 Task: Create New Customer with Customer Name: Catering by Jets Pizza, Billing Address Line1: 4735 Huntz Lane, Billing Address Line2:  Bolton, Billing Address Line3:  Massachusetts 01740
Action: Mouse moved to (166, 27)
Screenshot: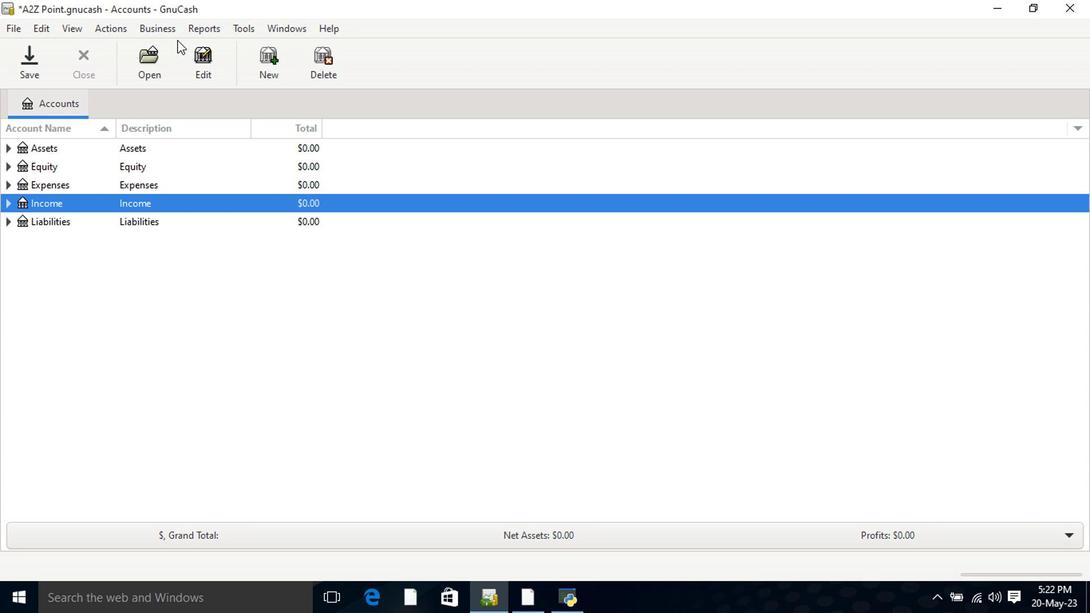 
Action: Mouse pressed left at (166, 27)
Screenshot: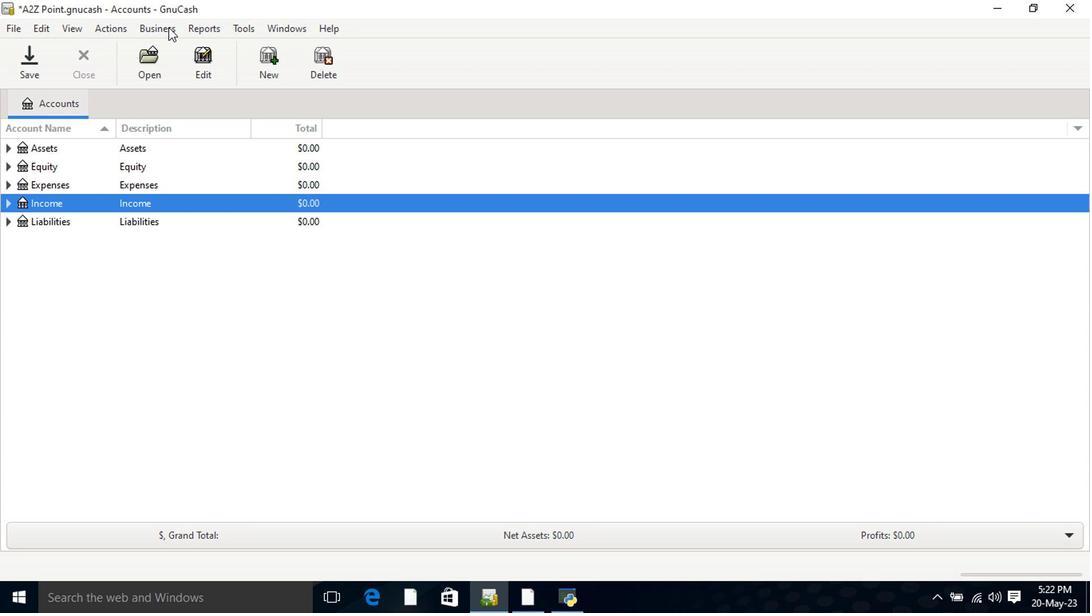 
Action: Mouse moved to (348, 75)
Screenshot: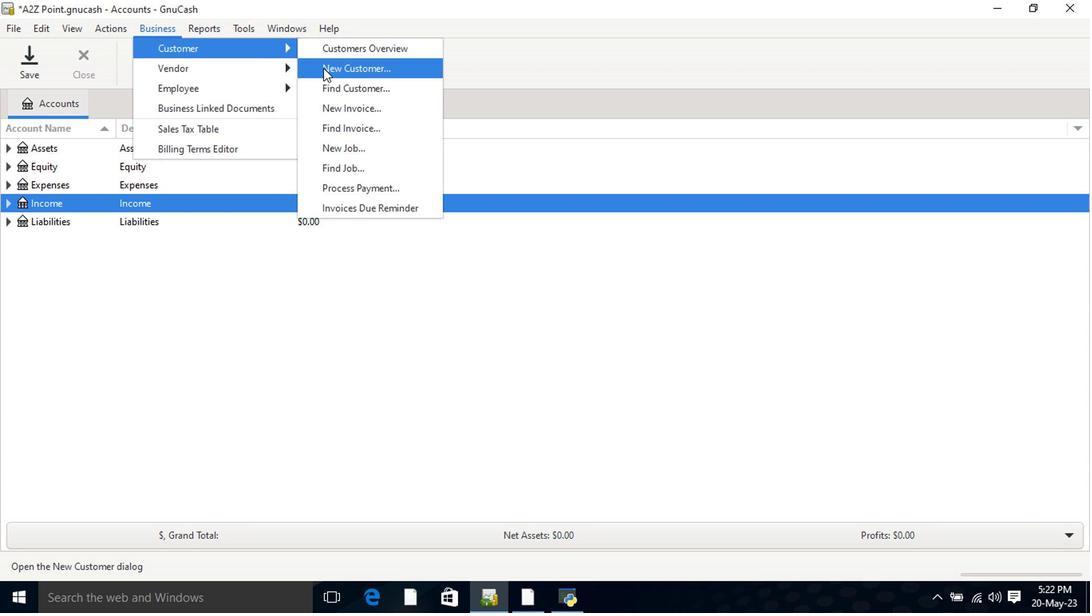 
Action: Mouse pressed left at (348, 75)
Screenshot: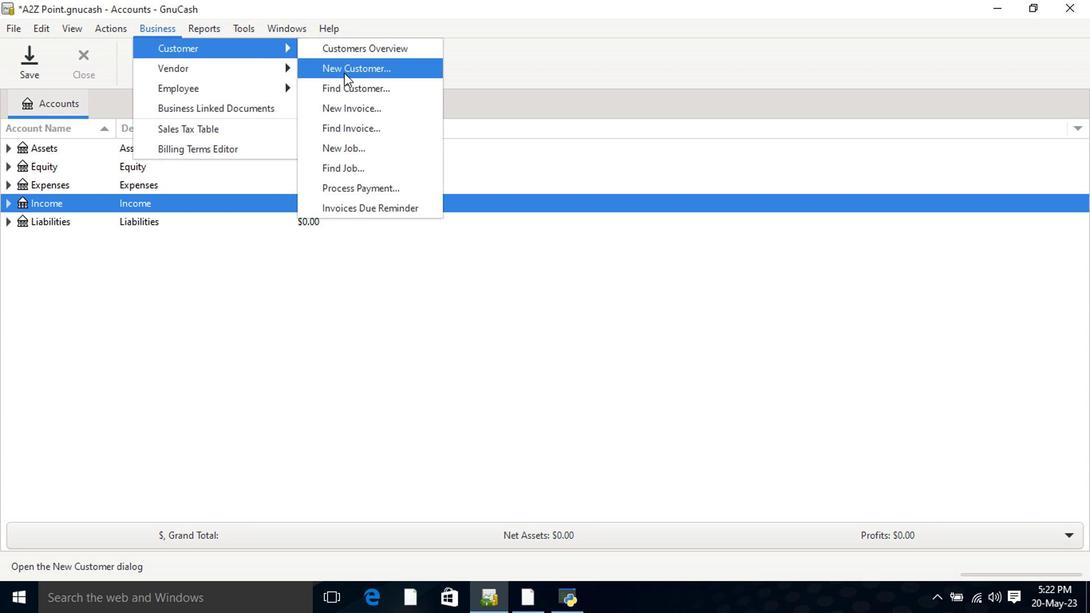 
Action: Mouse moved to (610, 285)
Screenshot: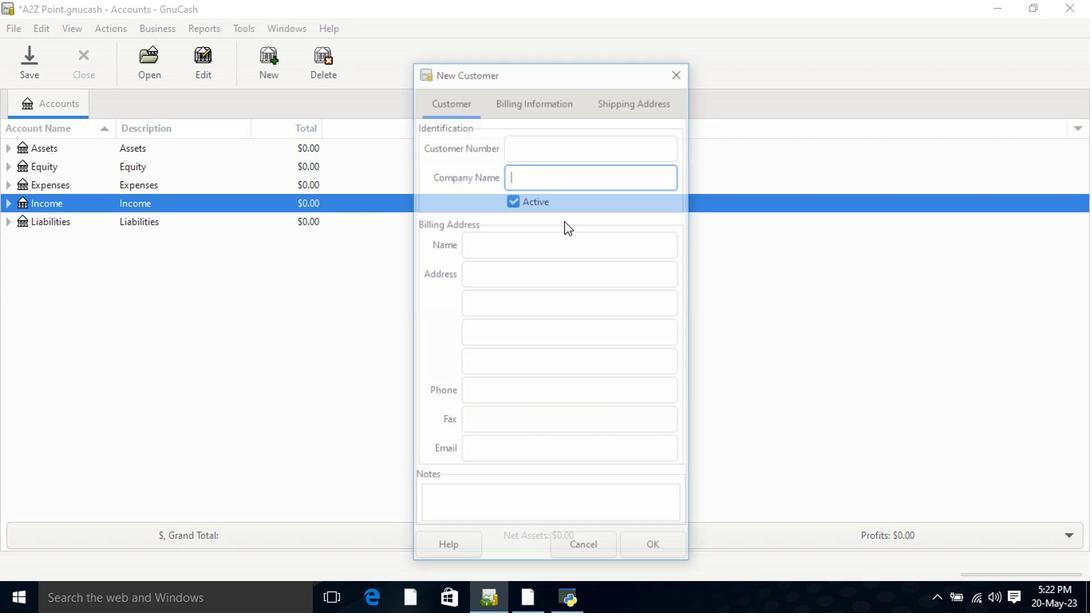 
Action: Key pressed <Key.shift>ERING<Key.tab><Key.tab><Key.tab>4735<Key.space><Key.shift>Huntz<Key.shift>Lane<Key.tab><Key.shift>Bolton<Key.tab><Key.shift>Massachusets<Key.space>01740
Screenshot: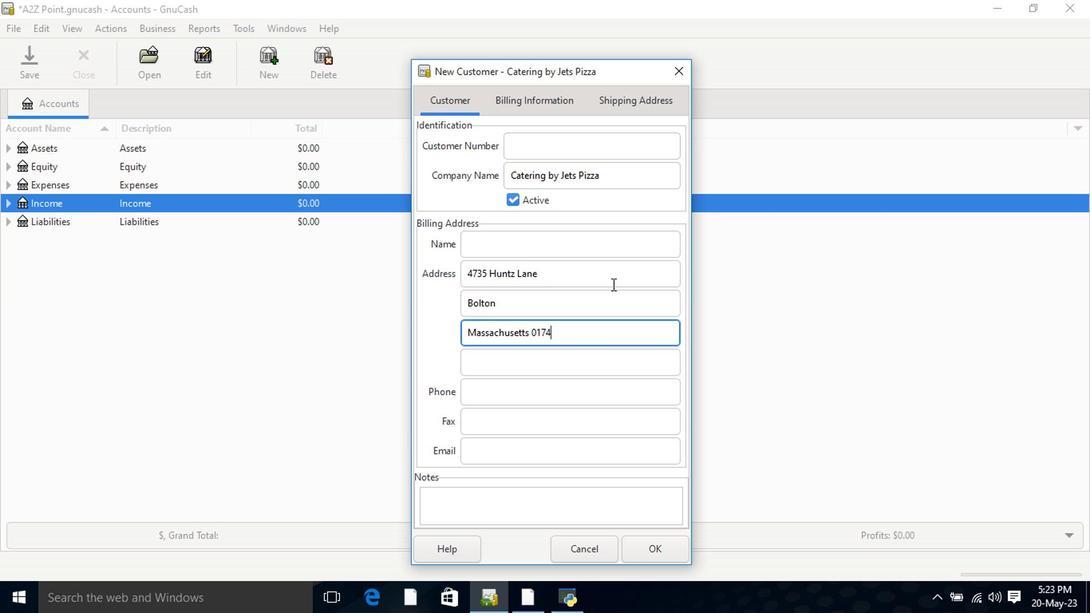
Action: Mouse moved to (653, 552)
Screenshot: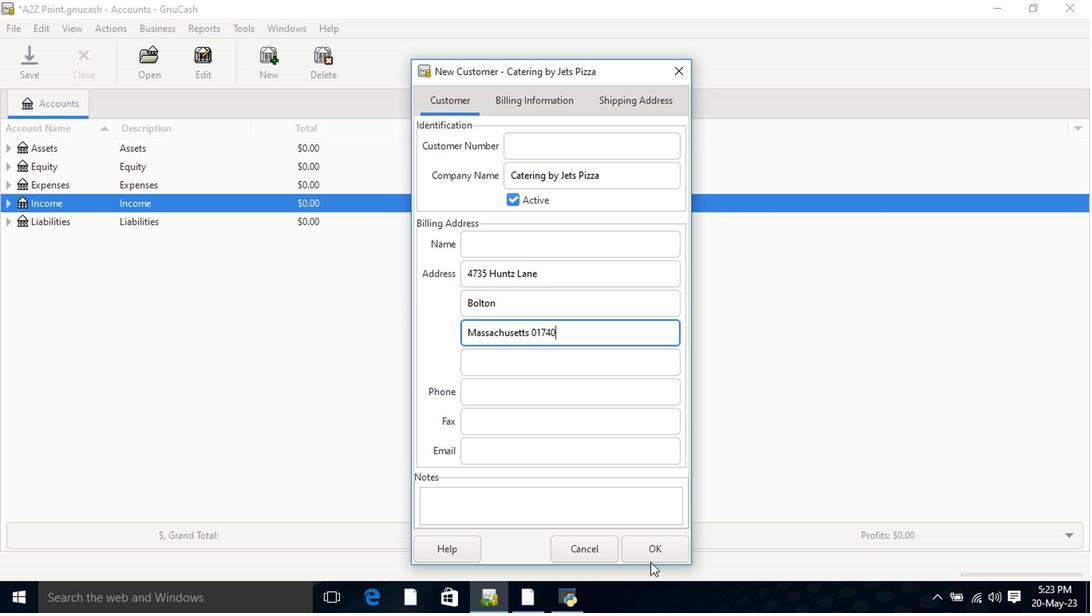 
Action: Mouse pressed left at (653, 552)
Screenshot: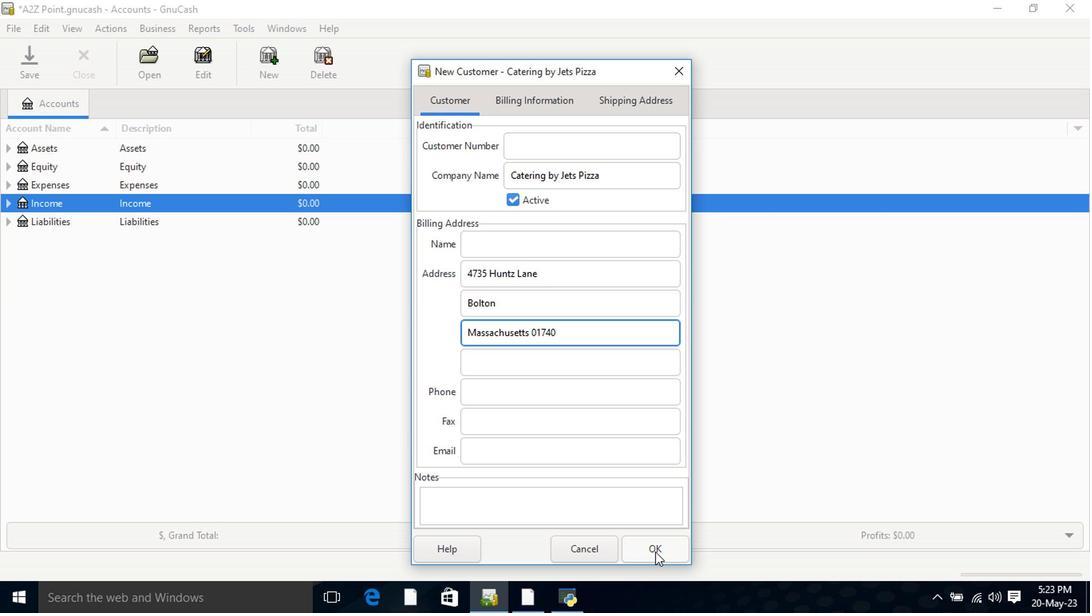 
